 Task: For heading Arial black with underline.  font size for heading18,  'Change the font style of data to'Calibri.  and font size to 9,  Change the alignment of both headline & data to Align center.  In the sheet  CashBook analysis
Action: Mouse moved to (785, 115)
Screenshot: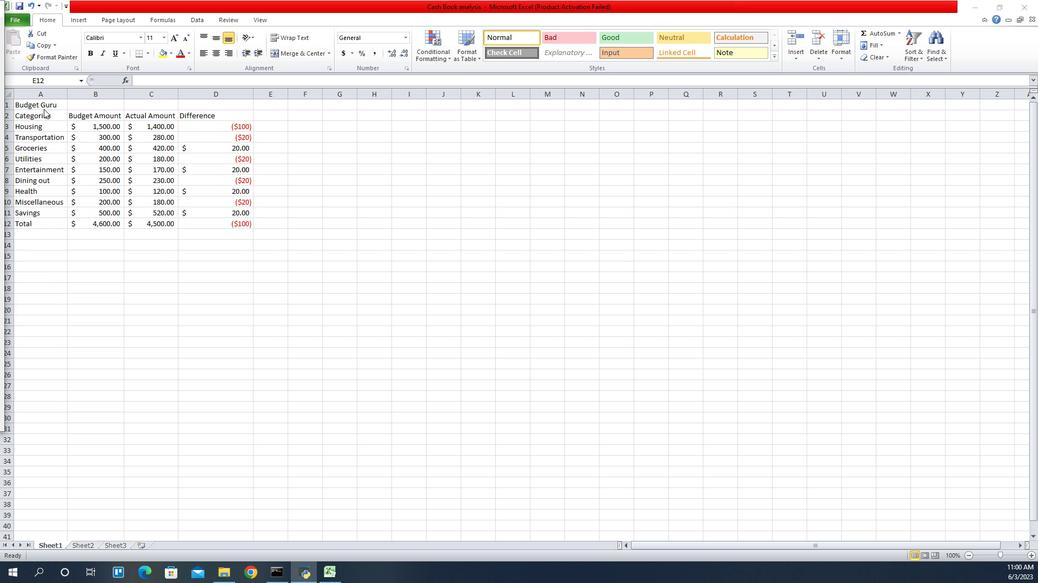 
Action: Mouse pressed left at (785, 115)
Screenshot: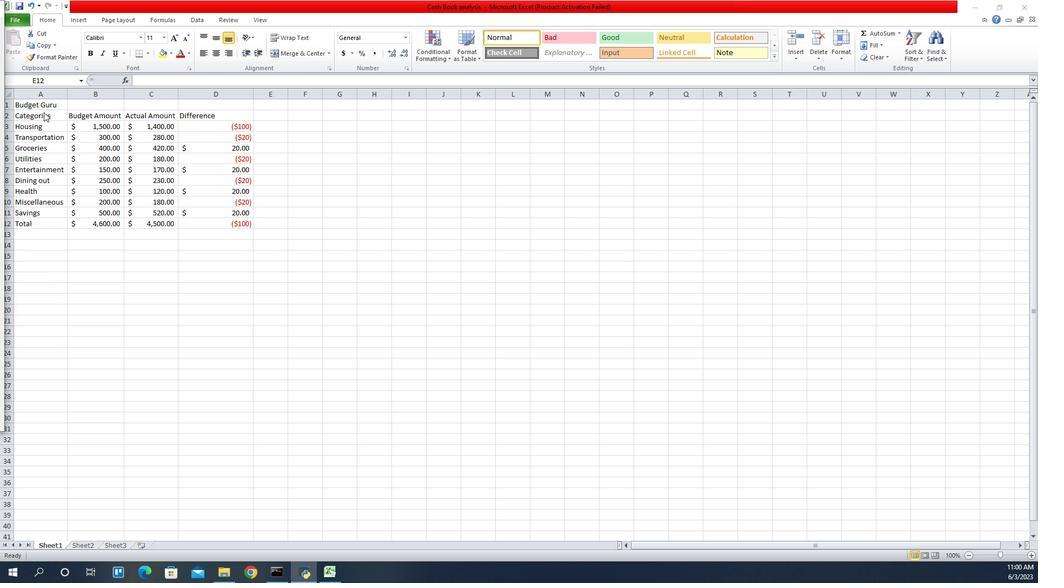 
Action: Mouse moved to (793, 122)
Screenshot: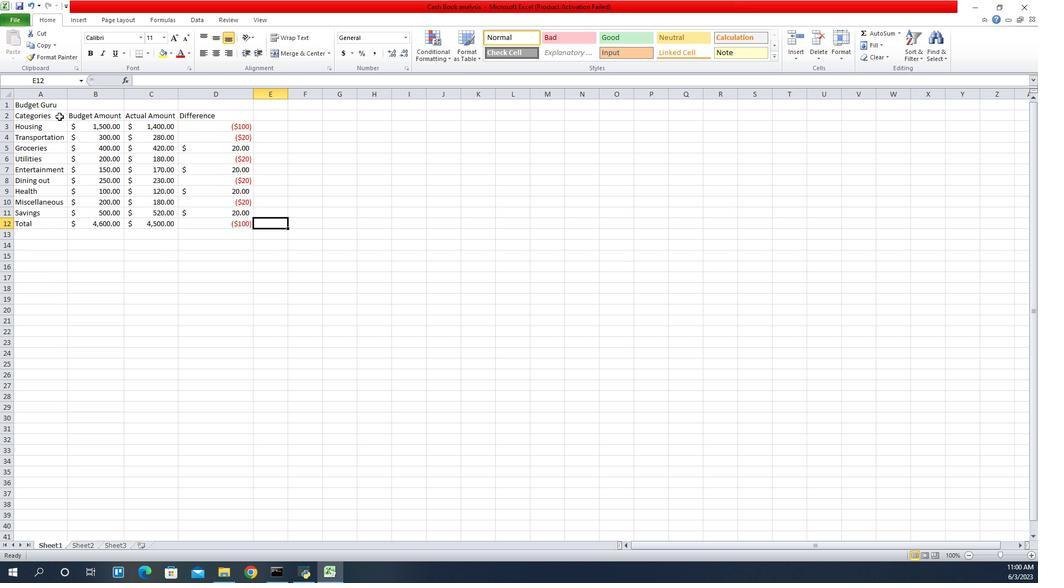 
Action: Mouse pressed left at (793, 122)
Screenshot: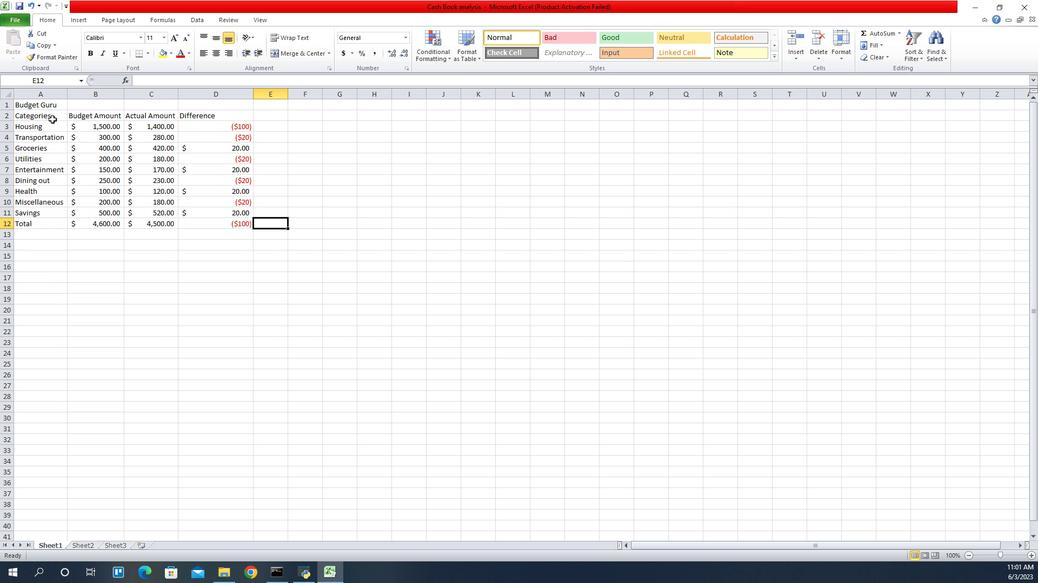 
Action: Mouse moved to (794, 118)
Screenshot: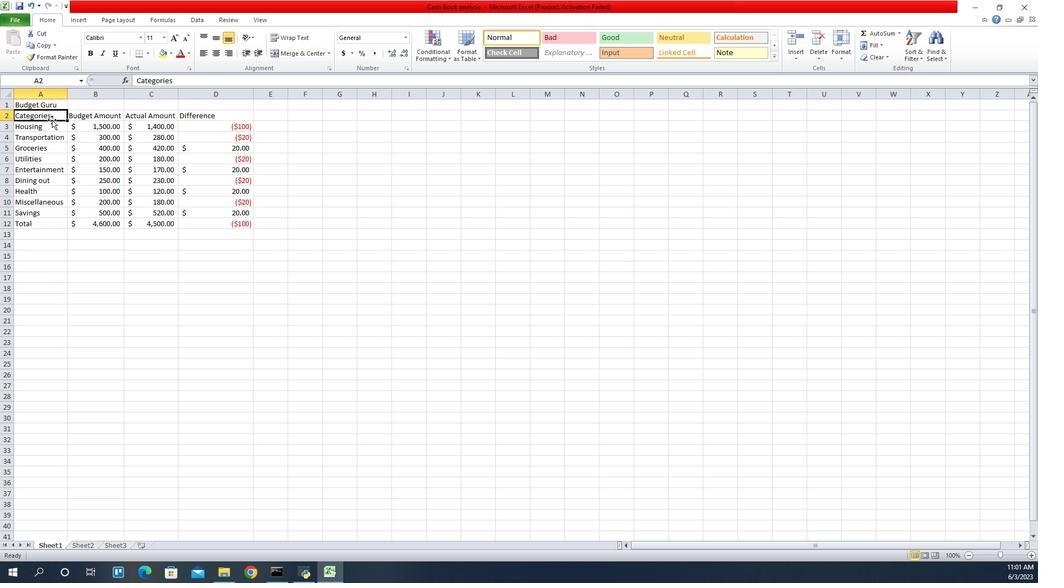
Action: Mouse pressed left at (794, 118)
Screenshot: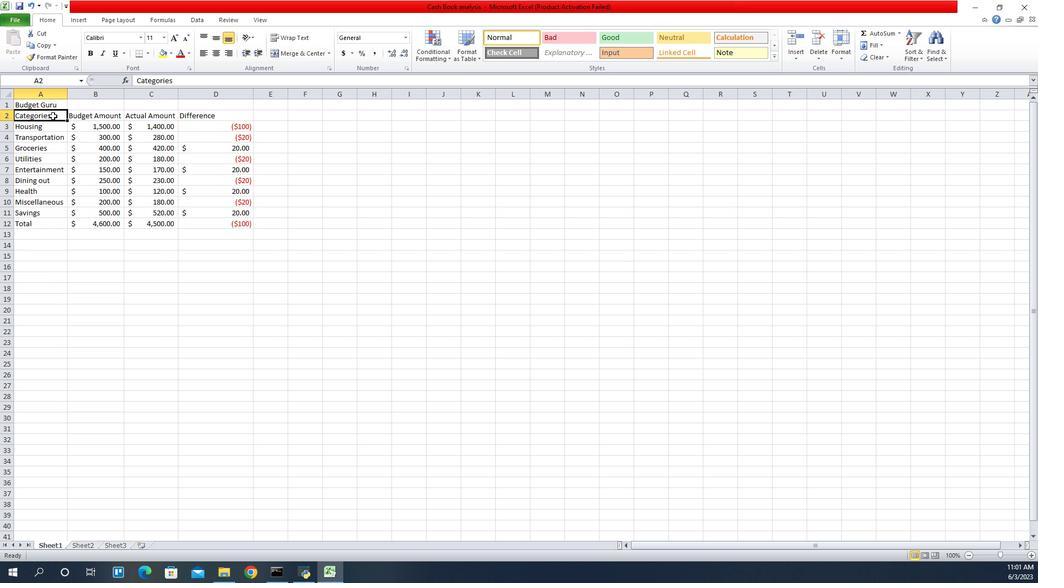 
Action: Mouse moved to (874, 40)
Screenshot: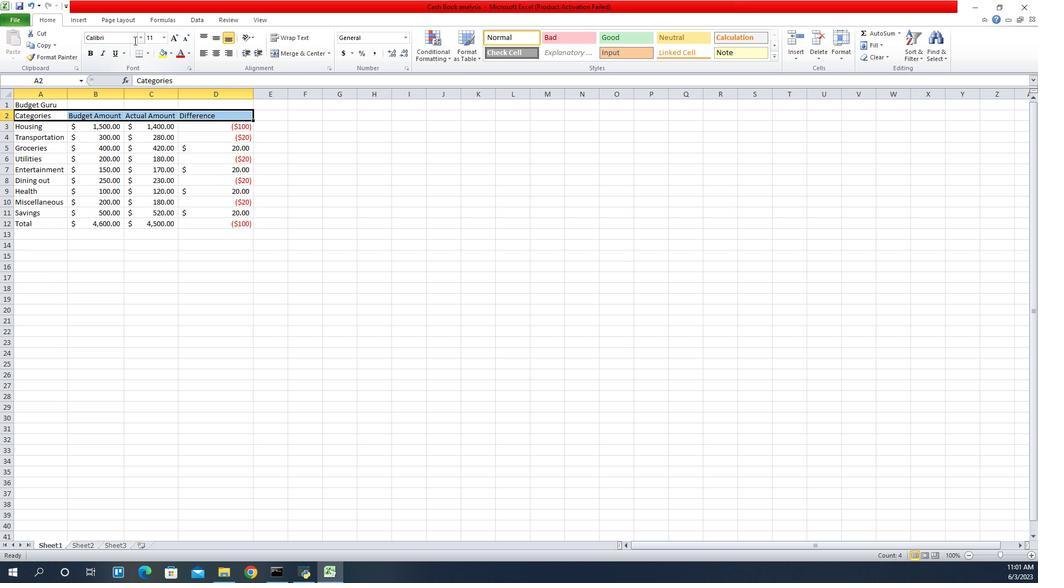 
Action: Mouse pressed left at (874, 40)
Screenshot: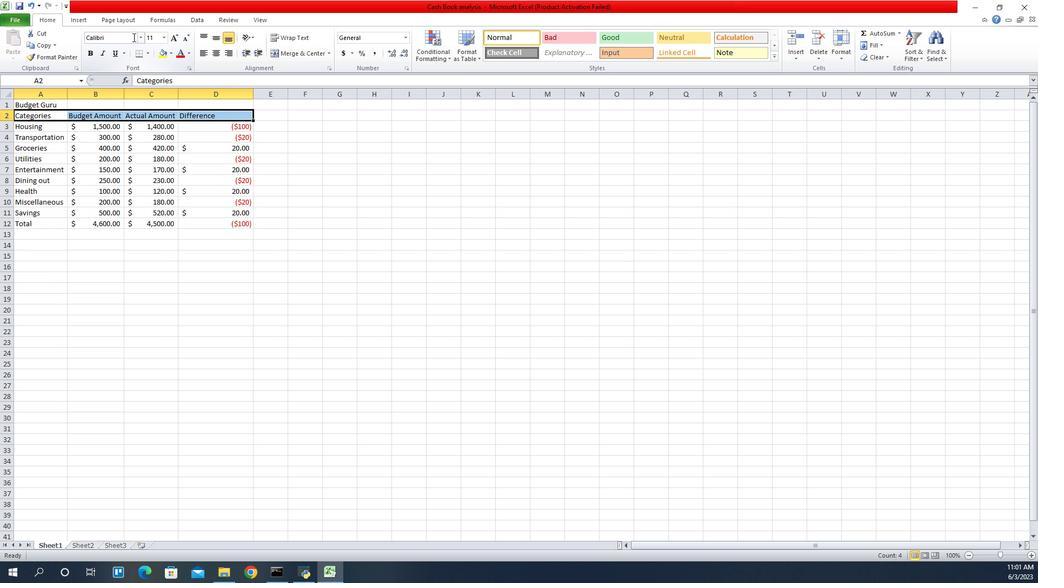 
Action: Key pressed arial<Key.space>black<Key.enter>
Screenshot: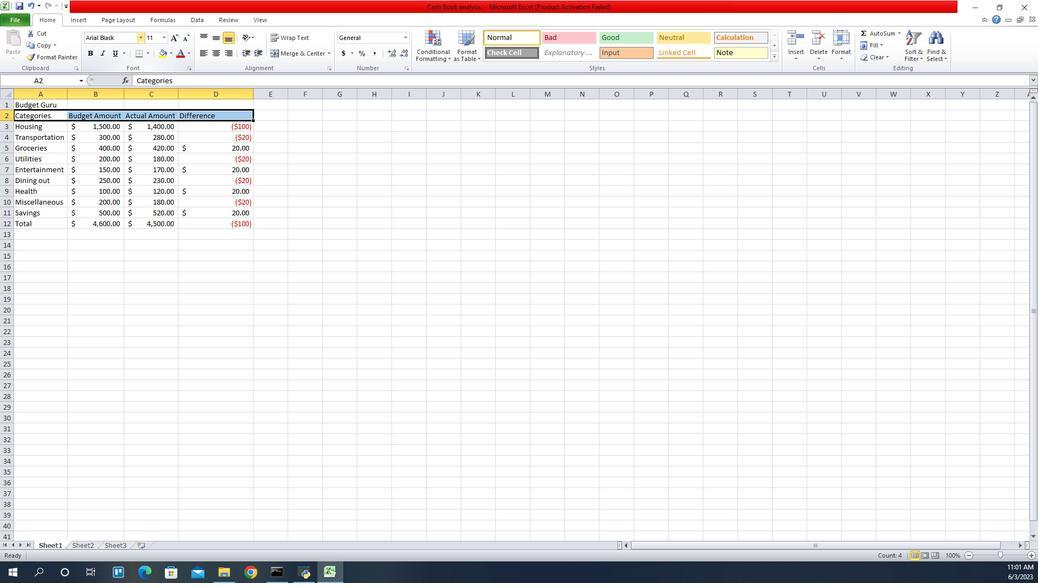 
Action: Mouse moved to (859, 58)
Screenshot: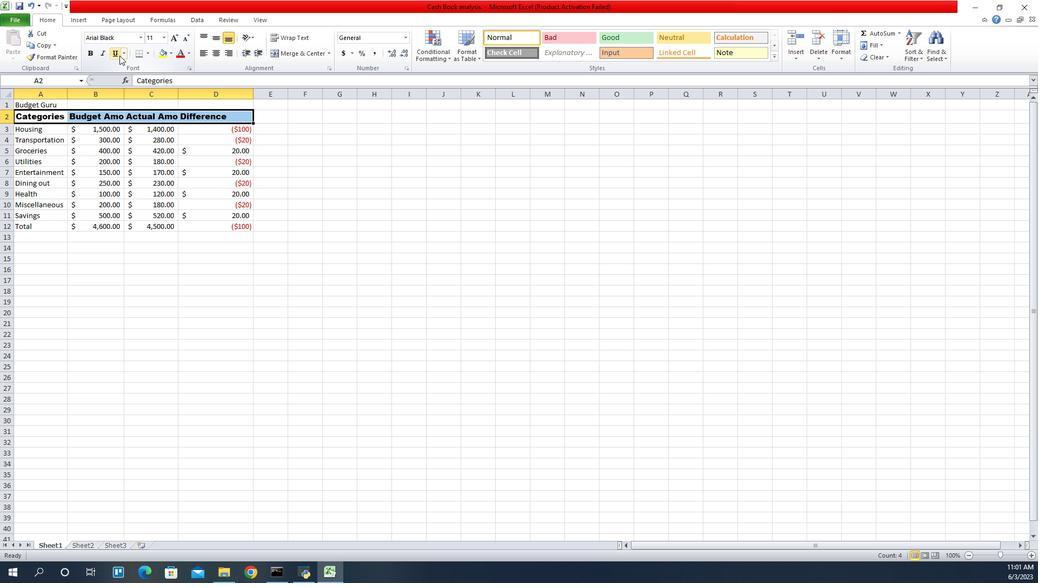 
Action: Mouse pressed left at (859, 58)
Screenshot: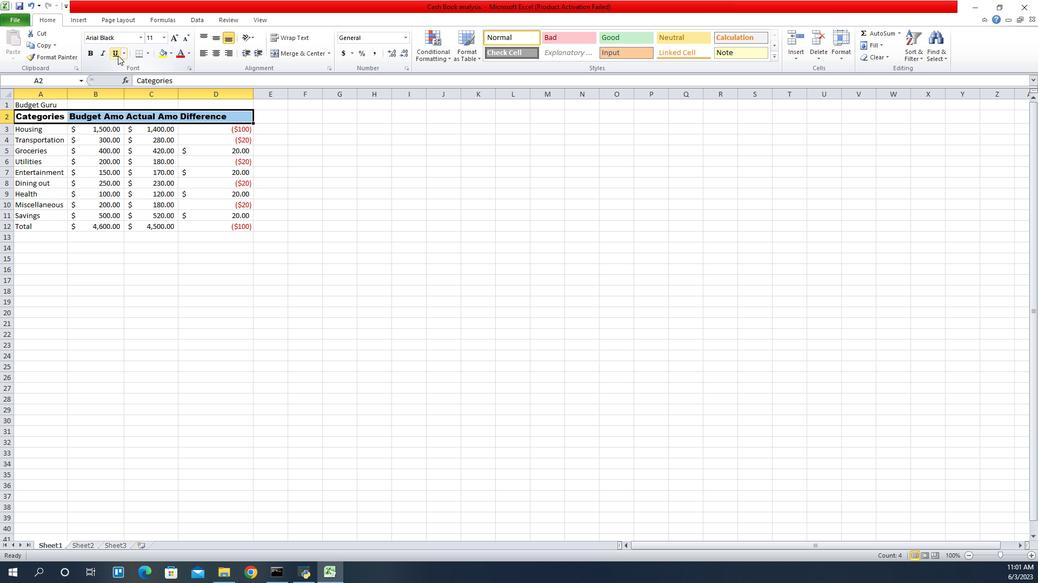 
Action: Mouse moved to (907, 41)
Screenshot: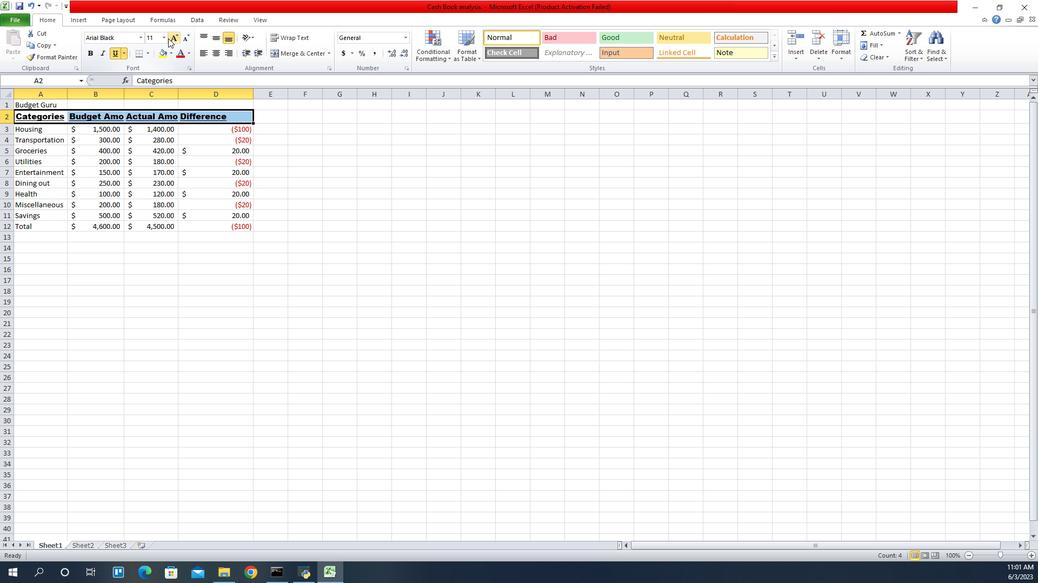 
Action: Mouse pressed left at (907, 41)
Screenshot: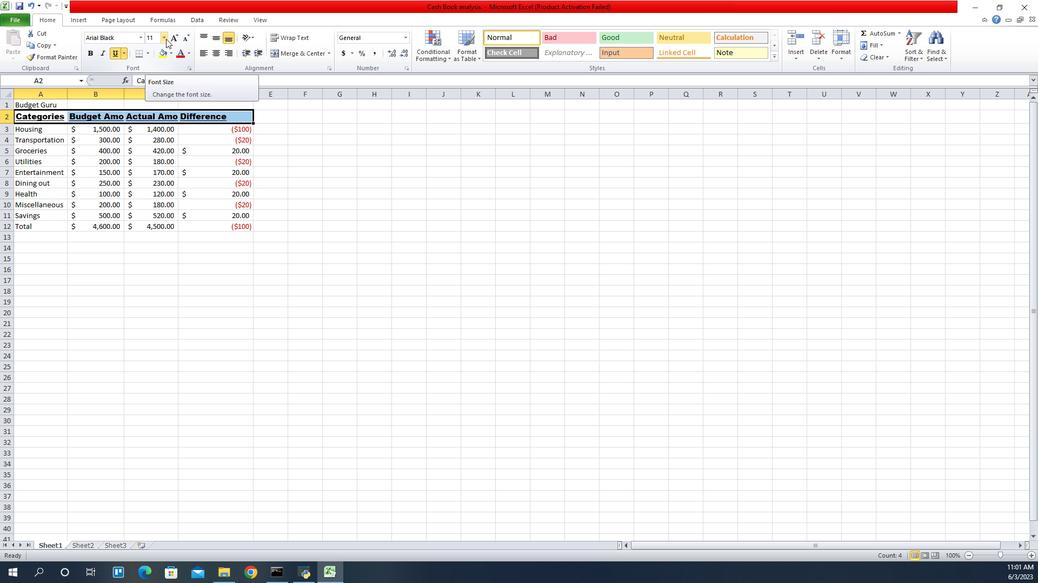 
Action: Mouse moved to (893, 117)
Screenshot: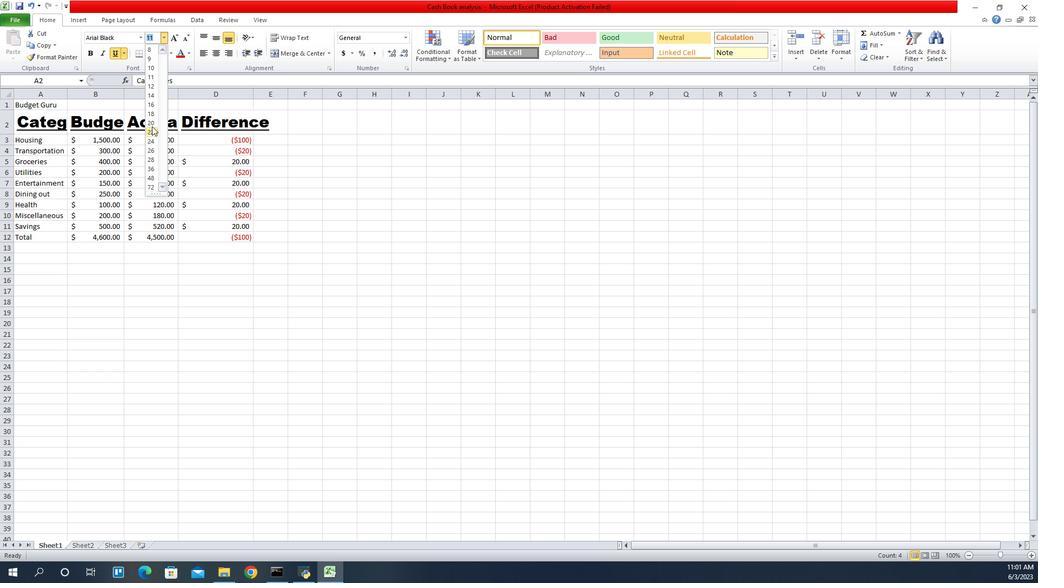 
Action: Mouse pressed left at (893, 117)
Screenshot: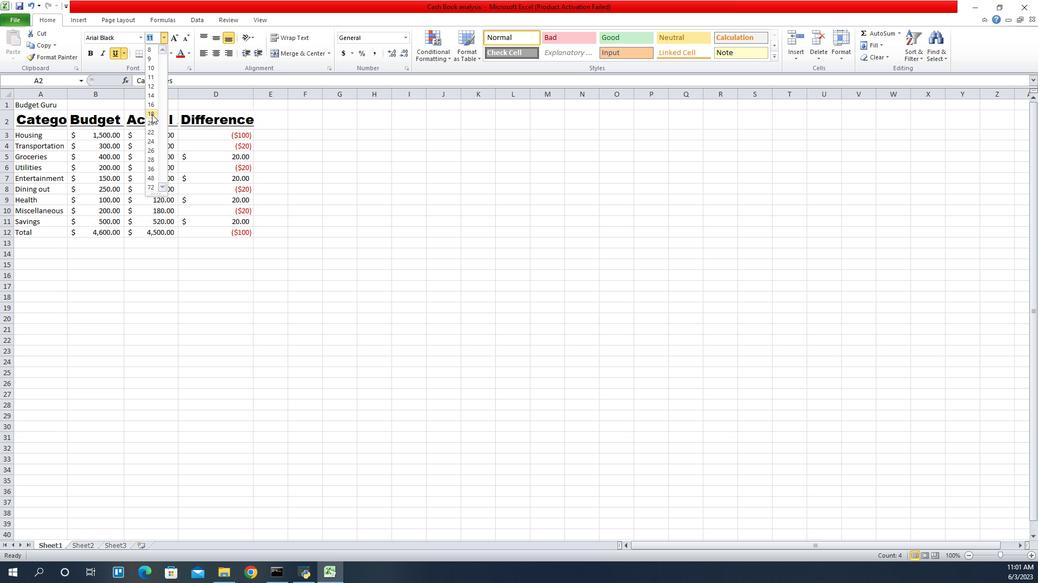 
Action: Mouse moved to (786, 138)
Screenshot: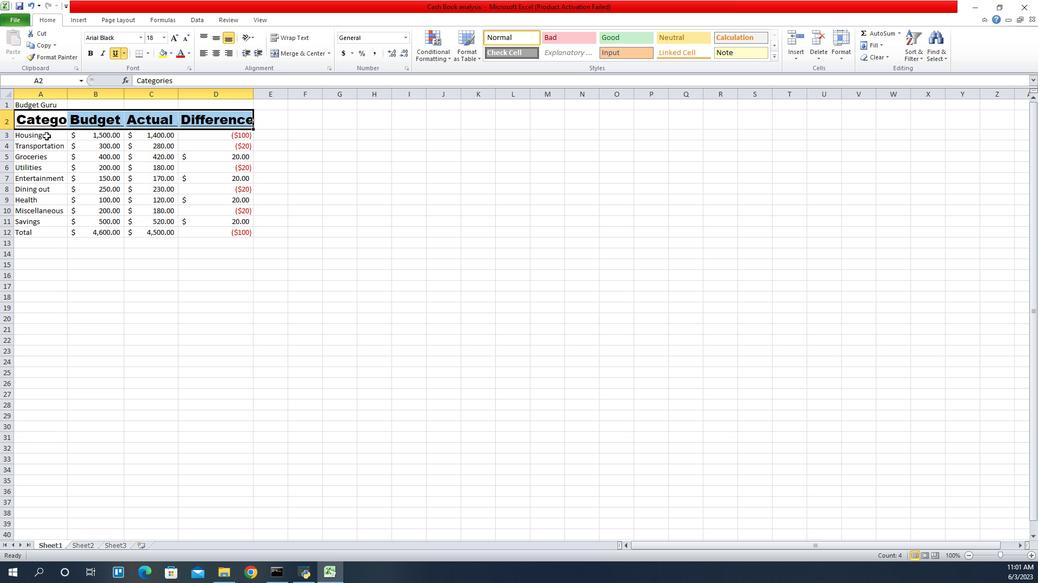 
Action: Mouse pressed left at (786, 138)
Screenshot: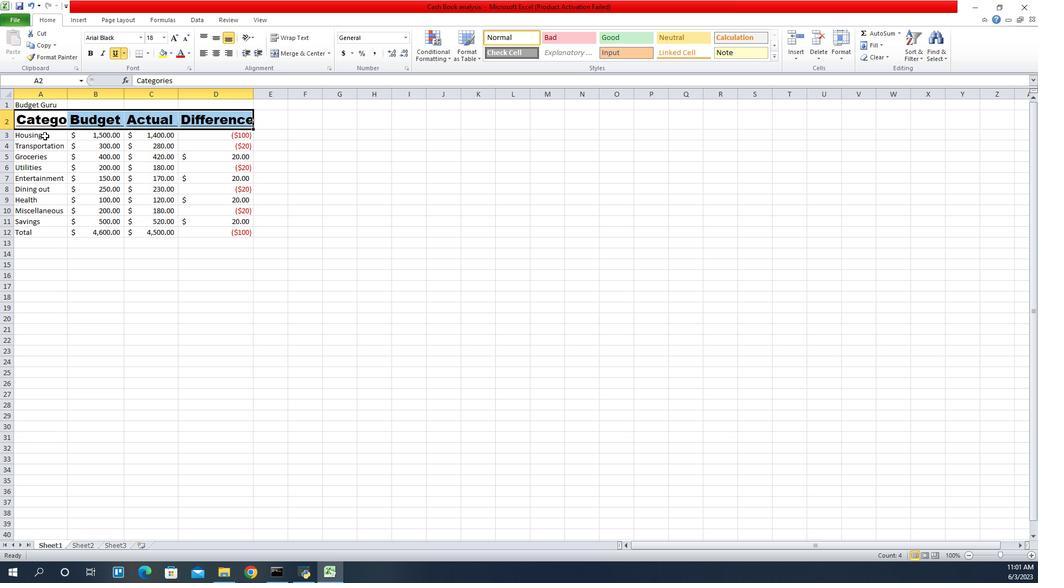 
Action: Mouse moved to (795, 98)
Screenshot: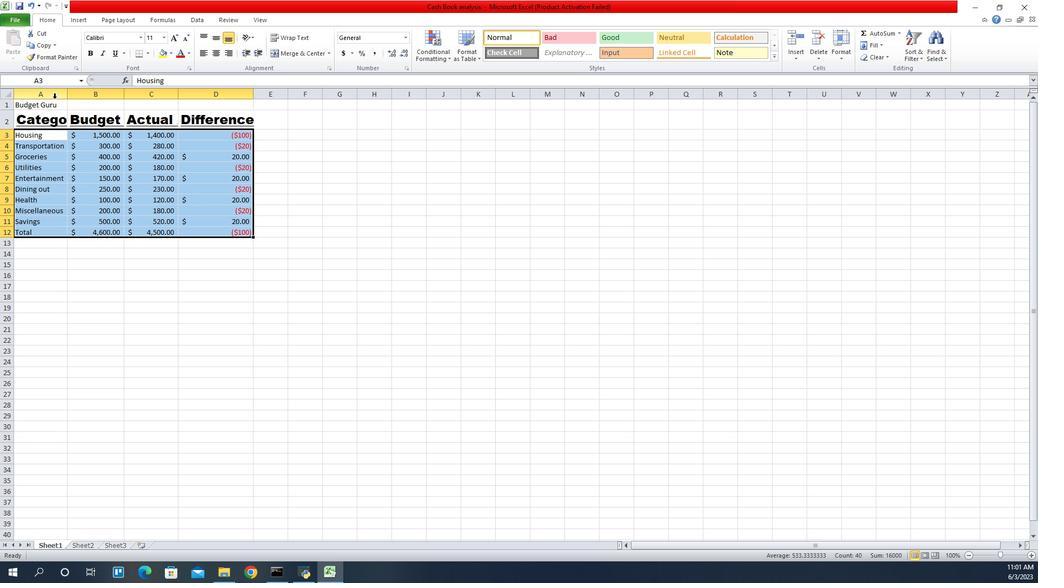 
Action: Mouse pressed left at (795, 98)
Screenshot: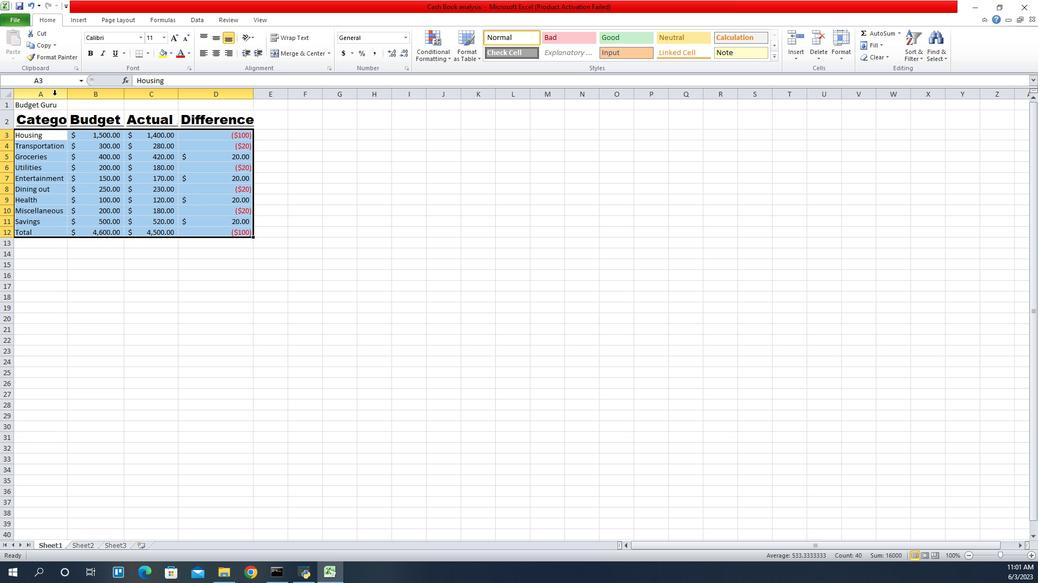 
Action: Mouse moved to (918, 96)
Screenshot: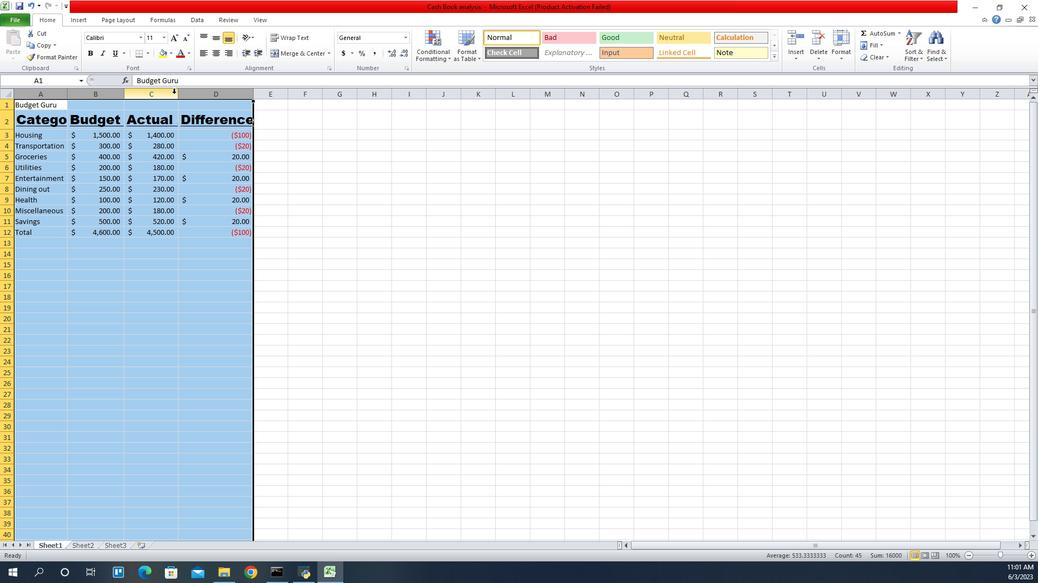 
Action: Mouse pressed left at (918, 96)
Screenshot: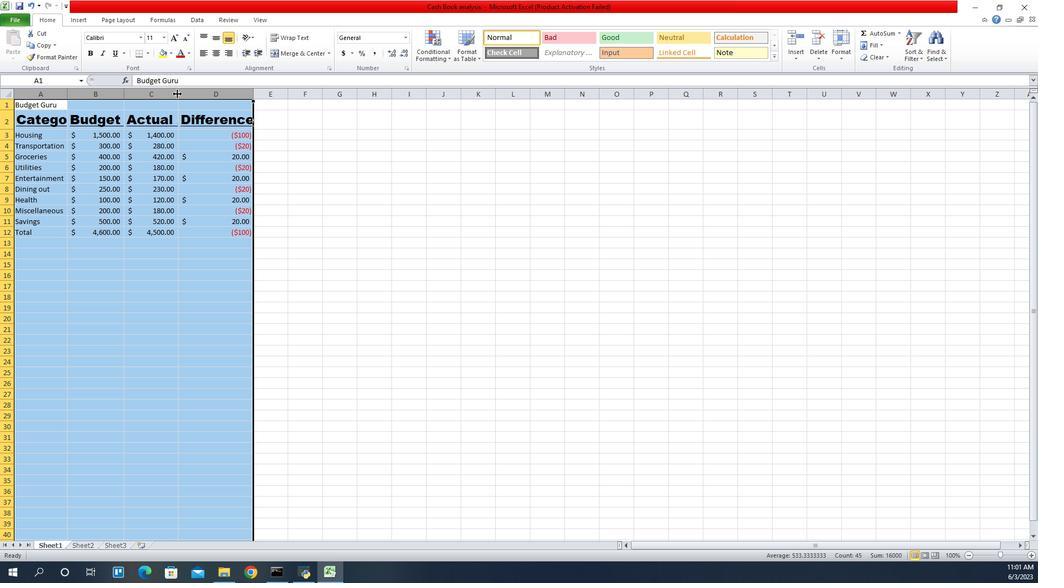 
Action: Mouse pressed left at (918, 96)
Screenshot: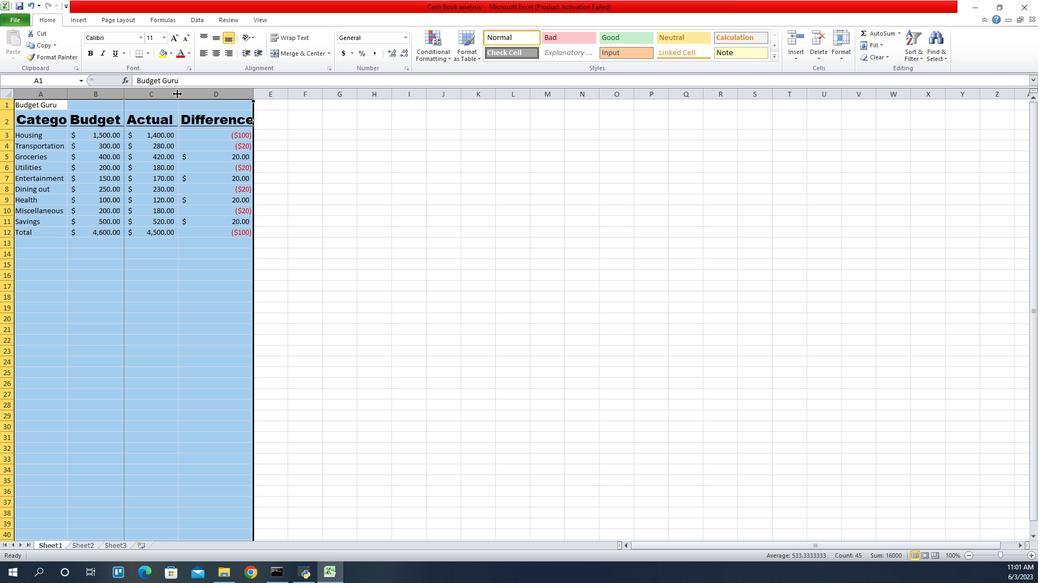 
Action: Mouse moved to (796, 143)
Screenshot: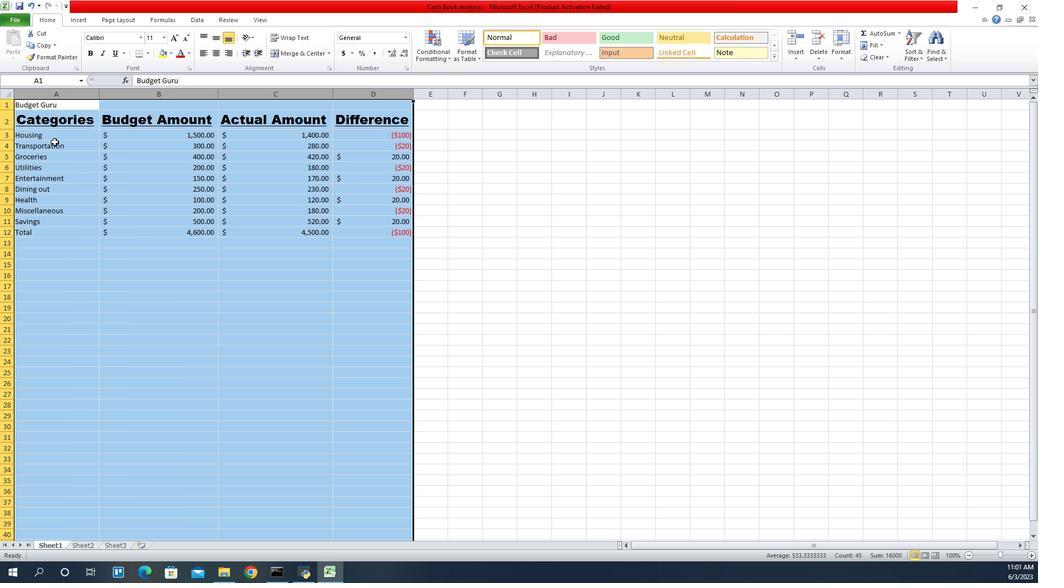 
Action: Mouse pressed left at (796, 143)
Screenshot: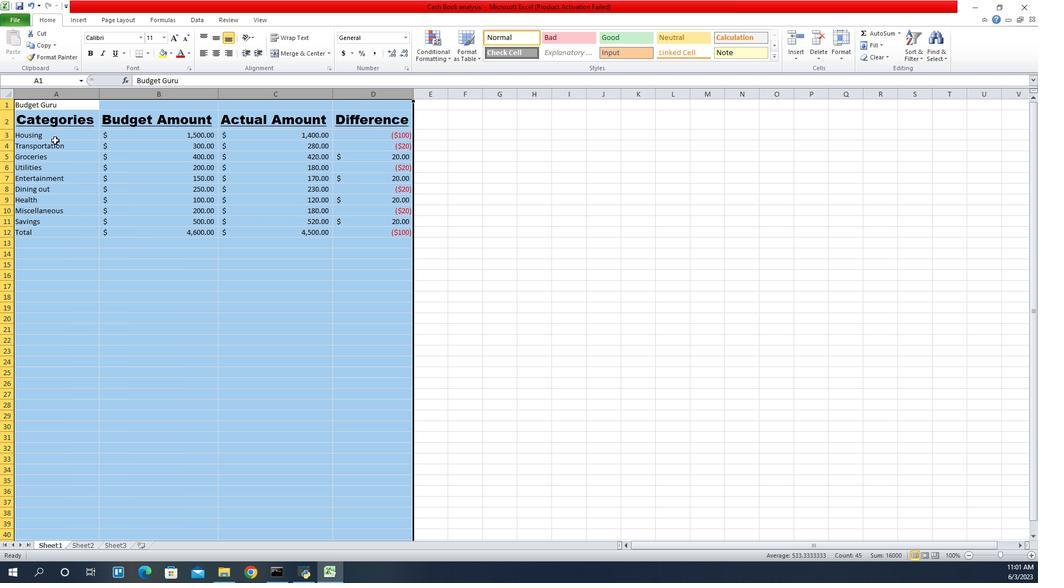 
Action: Mouse moved to (811, 138)
Screenshot: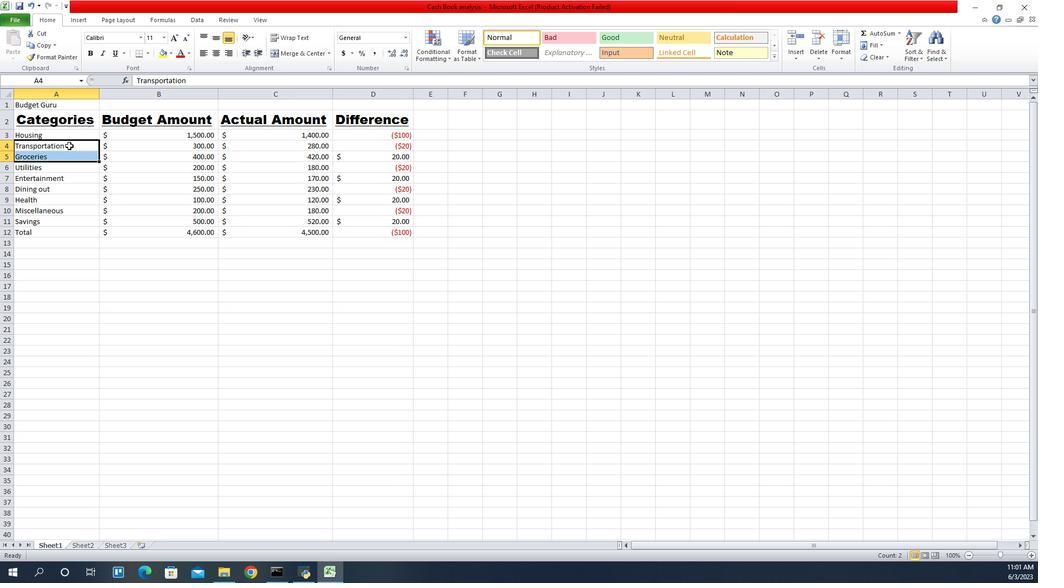 
Action: Mouse pressed left at (811, 138)
Screenshot: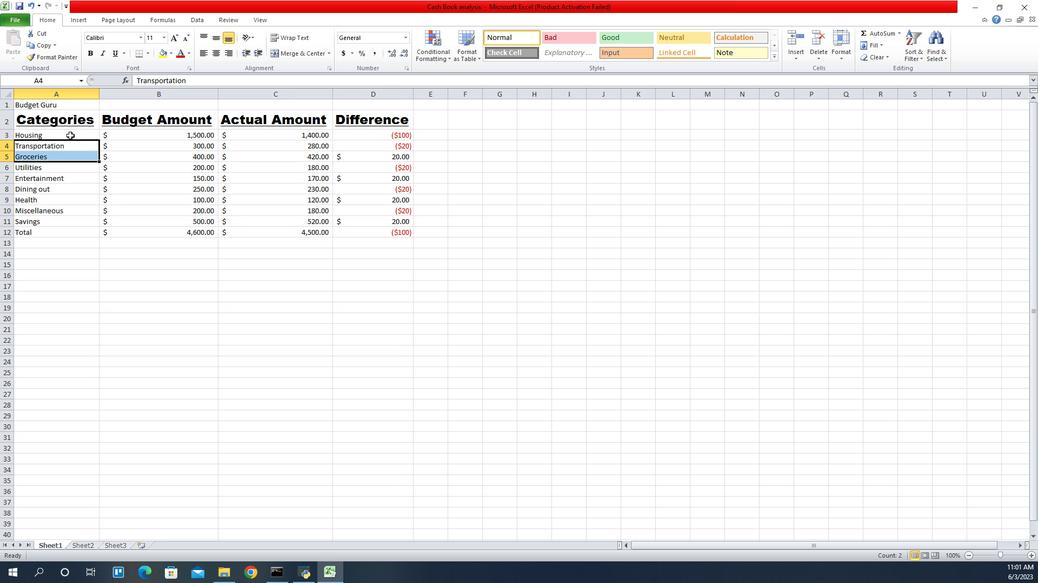 
Action: Mouse moved to (866, 41)
Screenshot: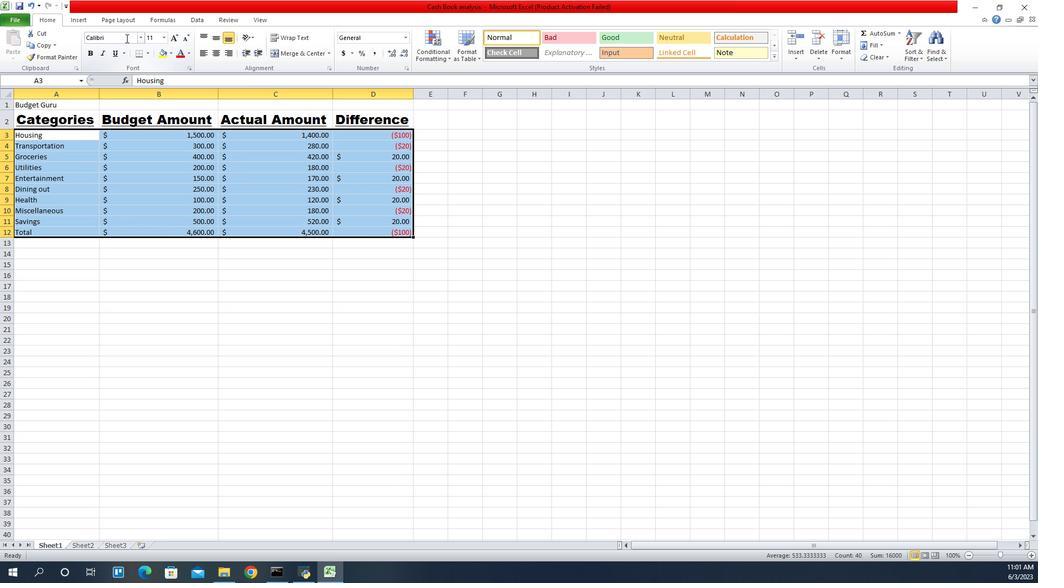 
Action: Mouse pressed left at (866, 41)
Screenshot: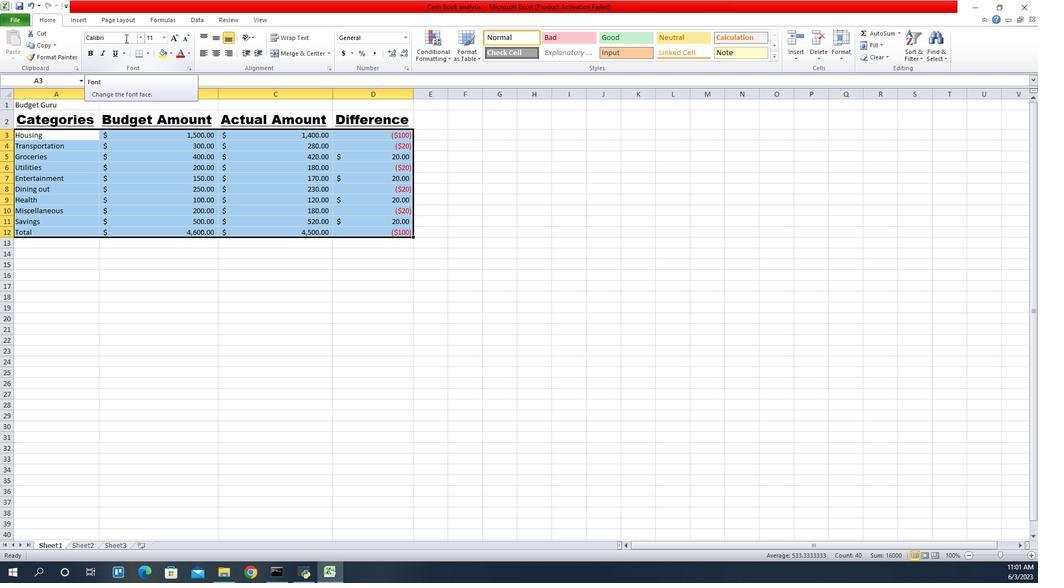 
Action: Key pressed calibri<Key.enter>
Screenshot: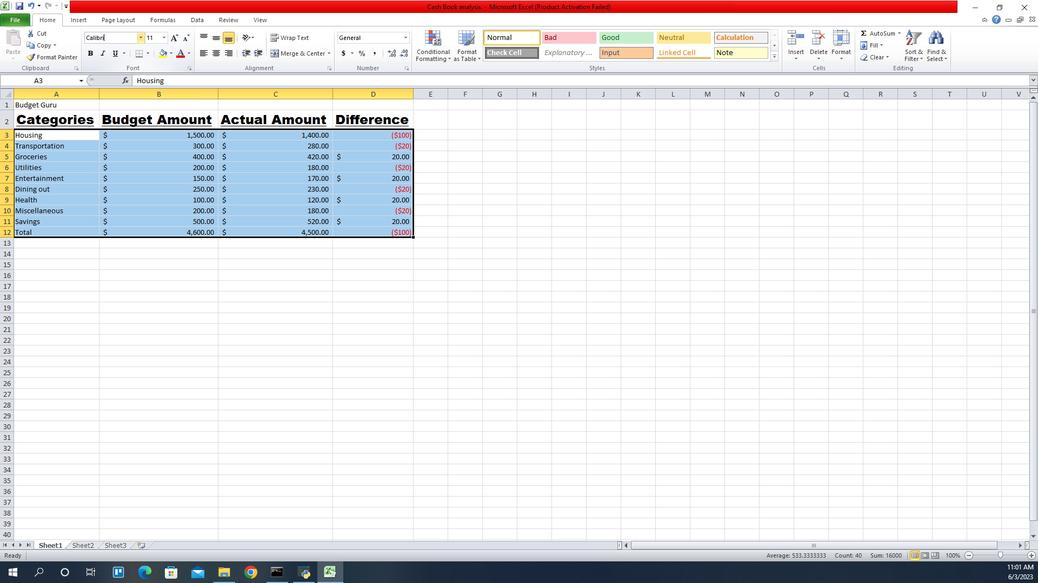 
Action: Mouse moved to (903, 41)
Screenshot: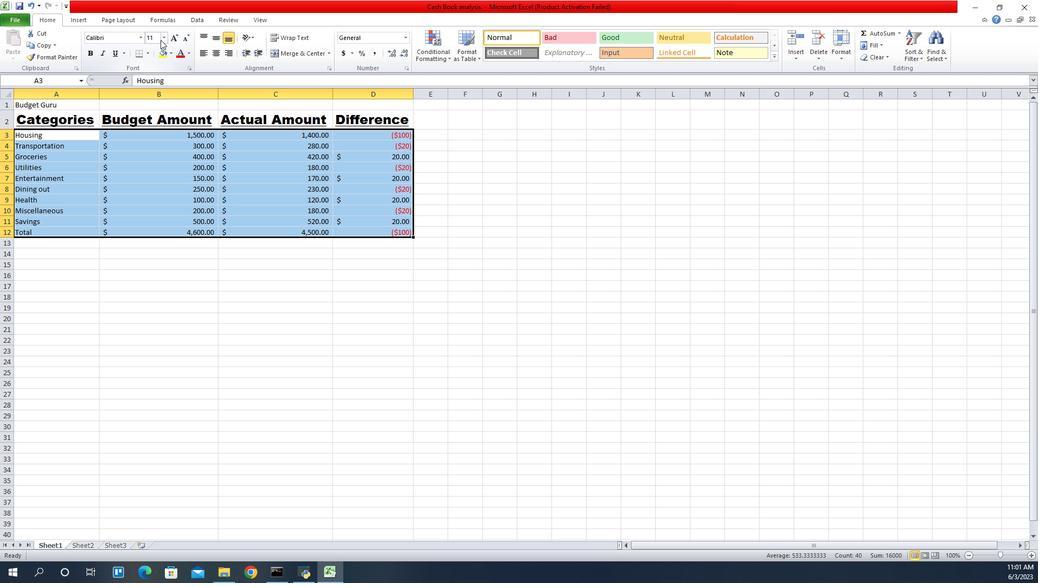 
Action: Mouse pressed left at (903, 41)
Screenshot: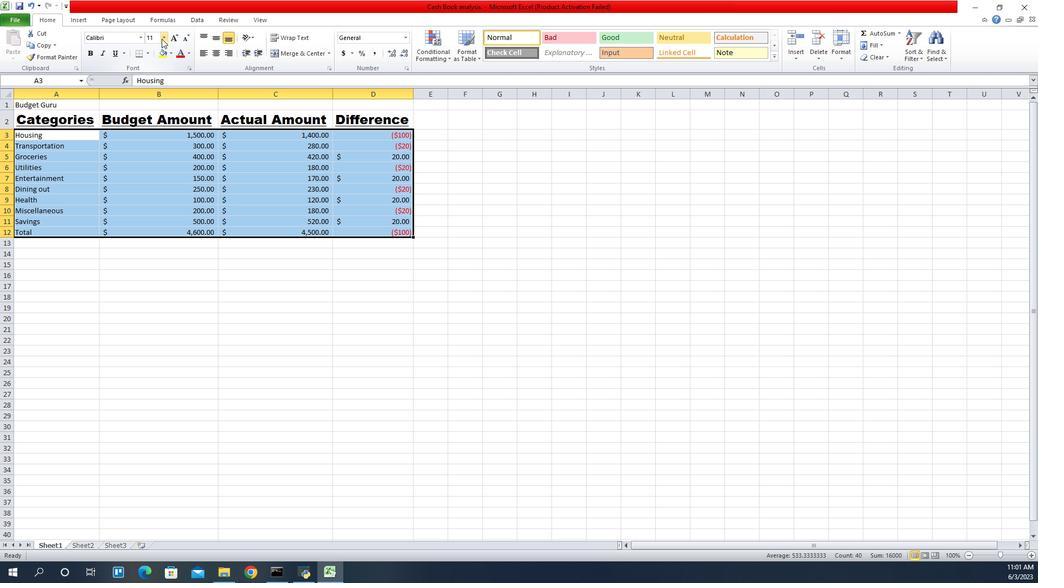 
Action: Mouse moved to (894, 63)
Screenshot: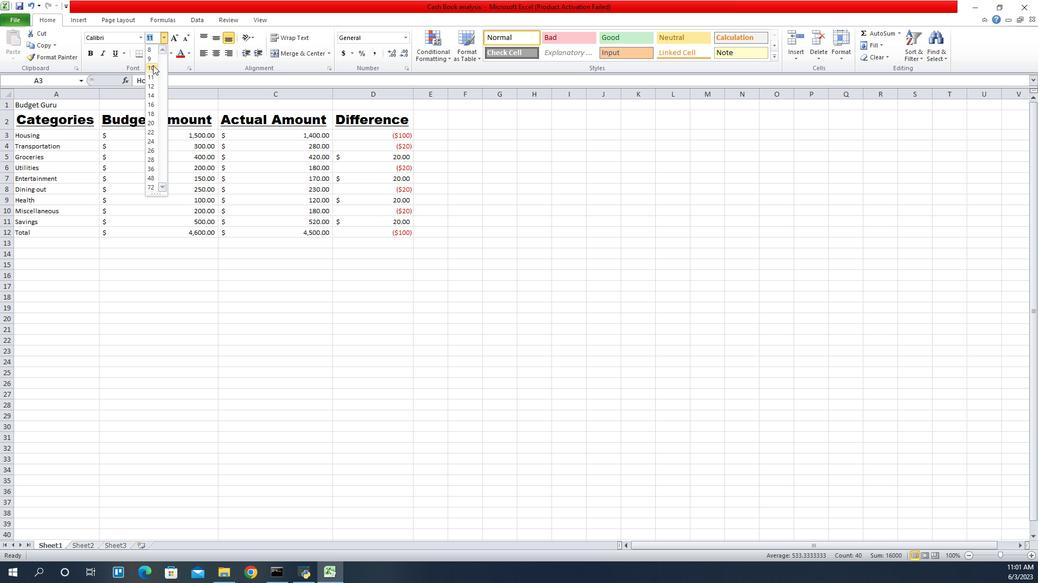 
Action: Mouse pressed left at (894, 63)
Screenshot: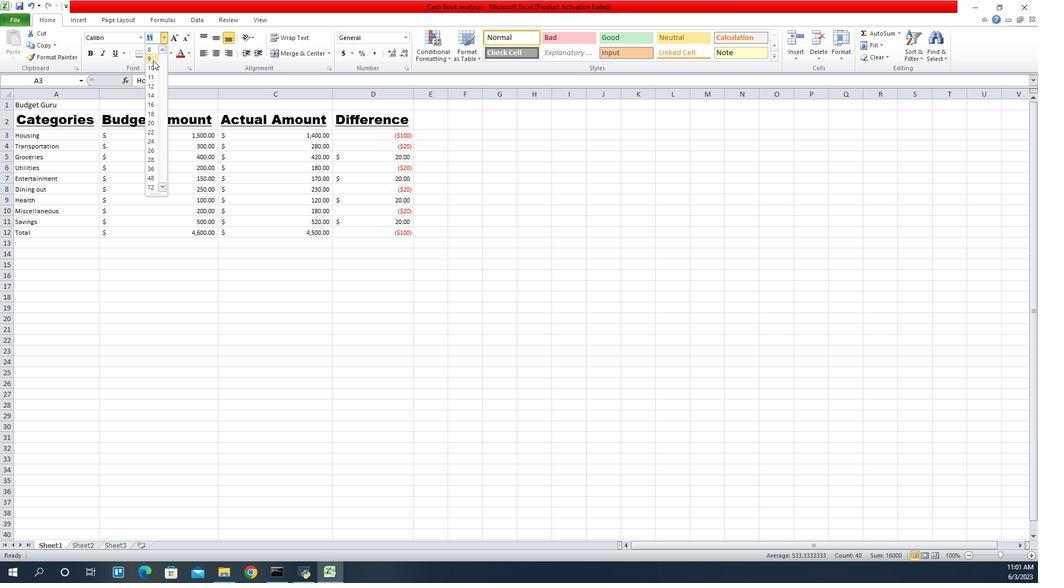 
Action: Mouse moved to (780, 121)
Screenshot: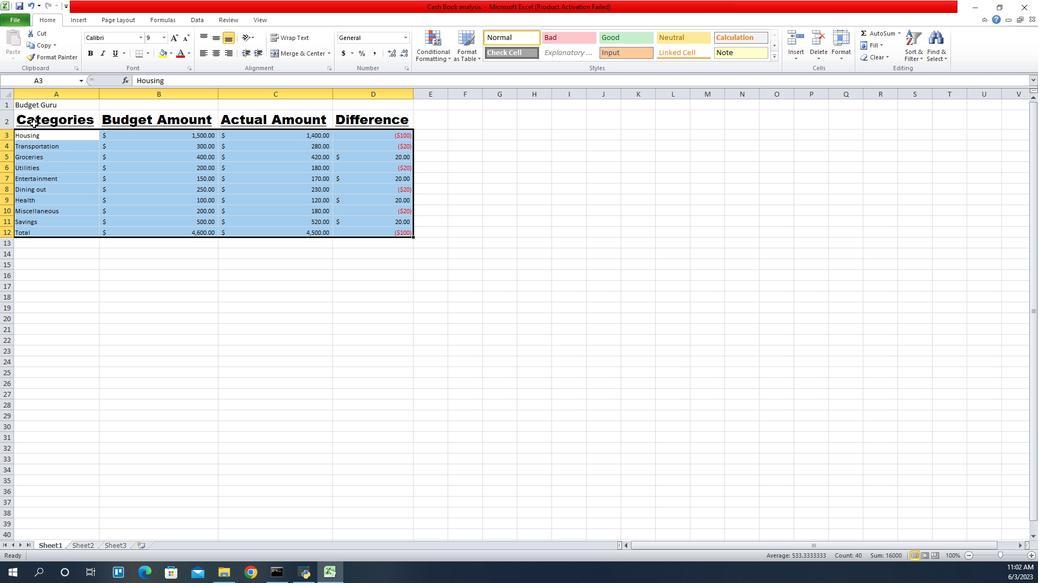 
Action: Mouse pressed left at (780, 121)
Screenshot: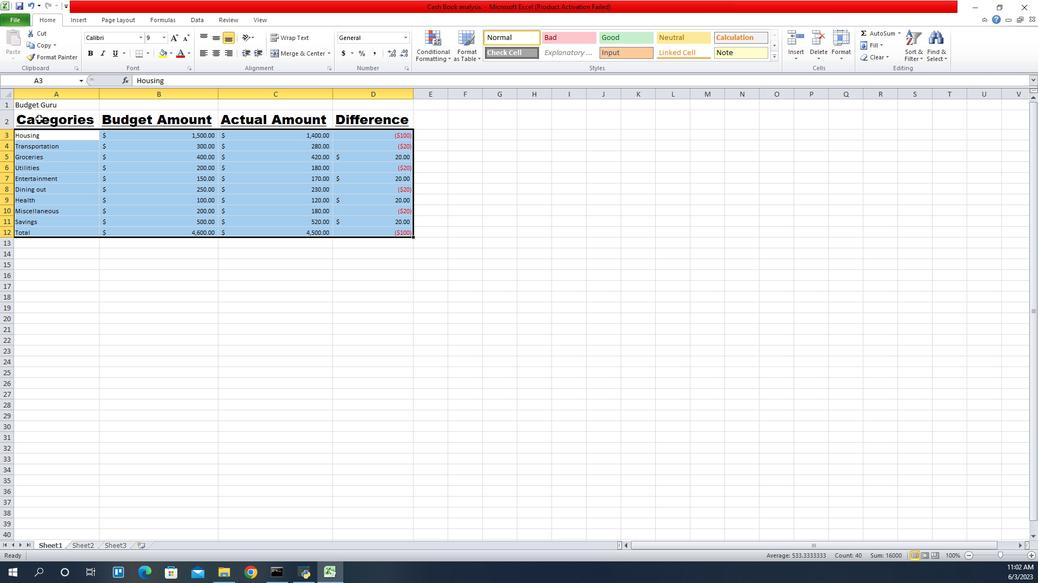 
Action: Mouse moved to (959, 56)
Screenshot: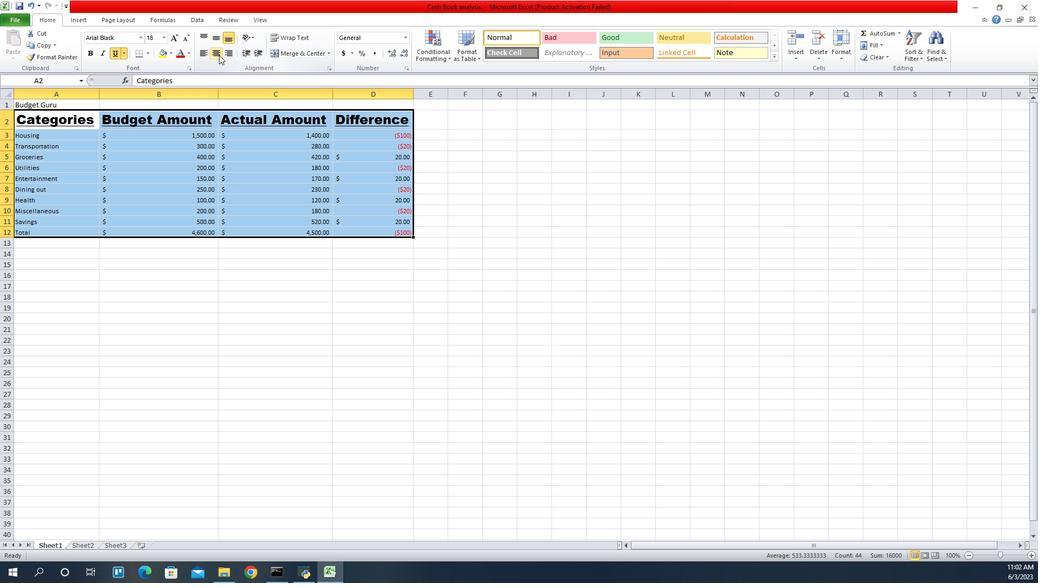 
Action: Mouse pressed left at (959, 56)
Screenshot: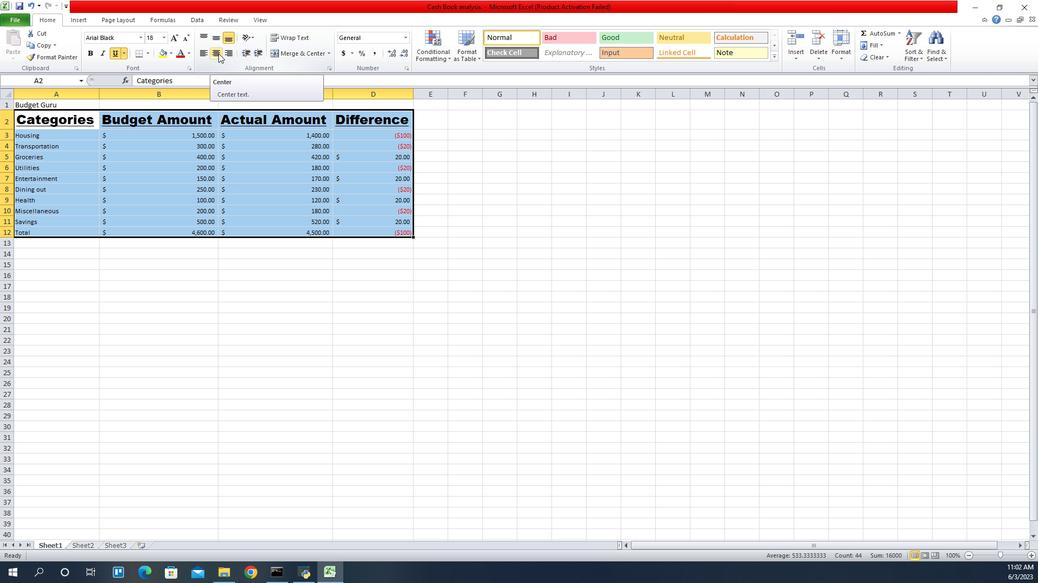 
Action: Mouse pressed left at (959, 56)
Screenshot: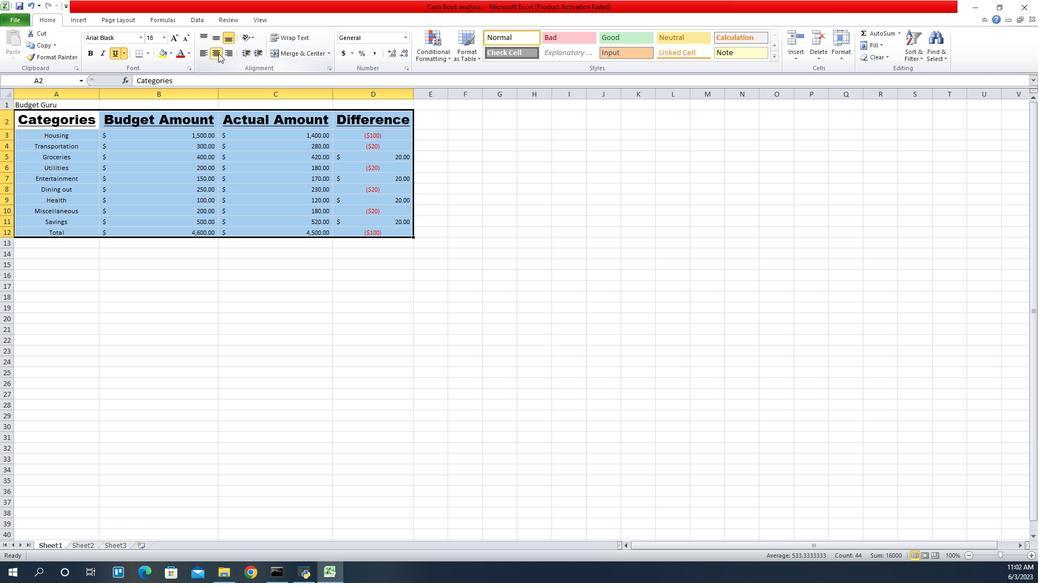 
Action: Mouse moved to (962, 56)
Screenshot: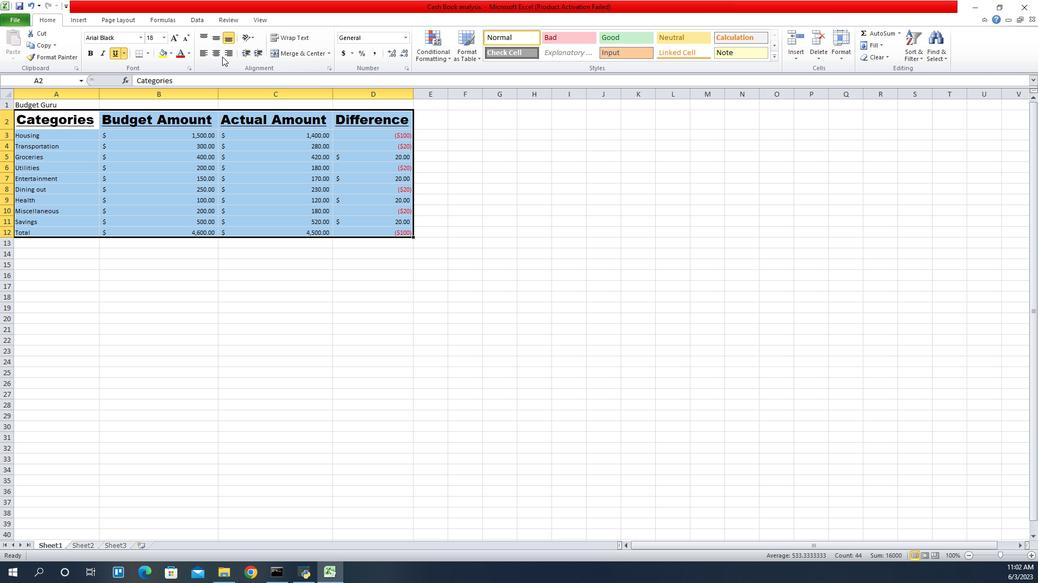 
Action: Mouse pressed left at (962, 56)
Screenshot: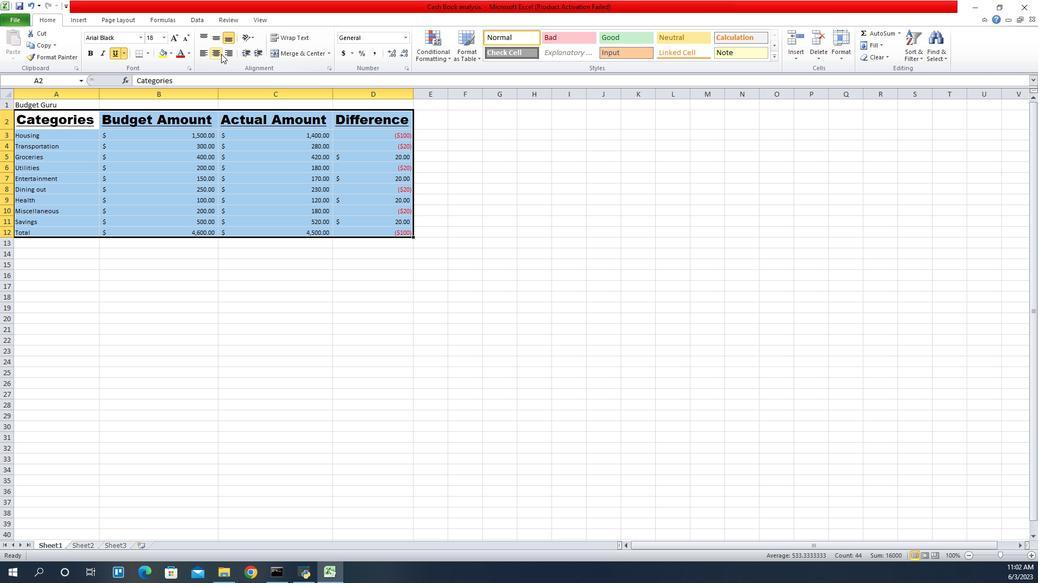 
Action: Mouse moved to (860, 145)
Screenshot: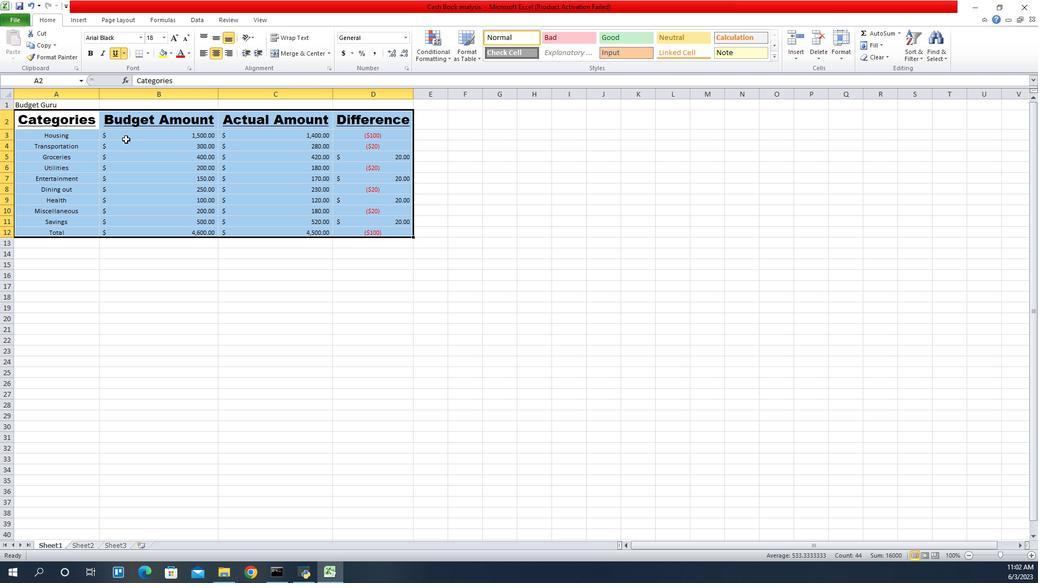 
Action: Mouse pressed left at (860, 145)
Screenshot: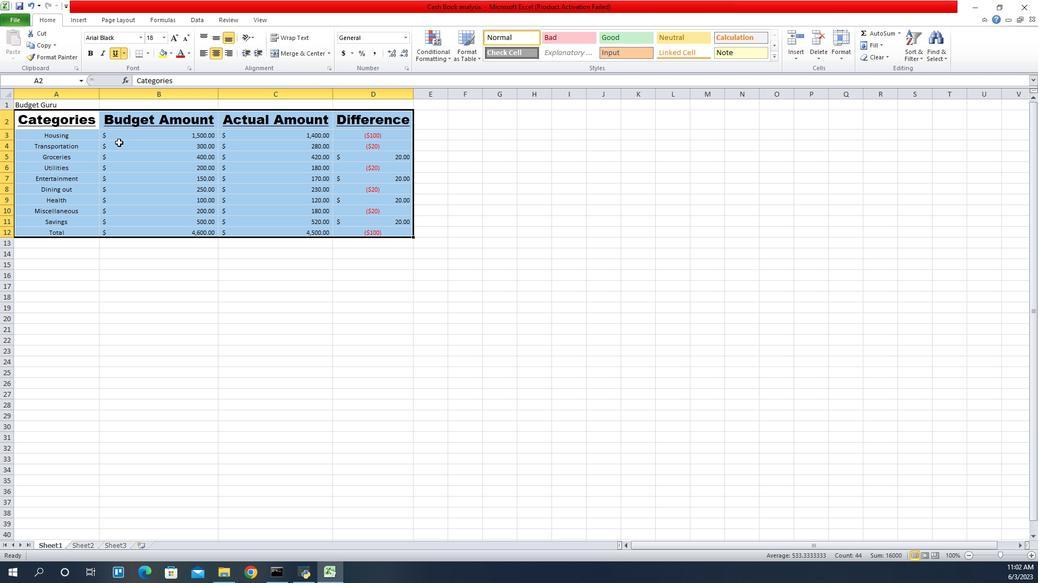 
Action: Key pressed ctrl+S<'\x13'><'\x13'><'\x13'><'\x13'>
Screenshot: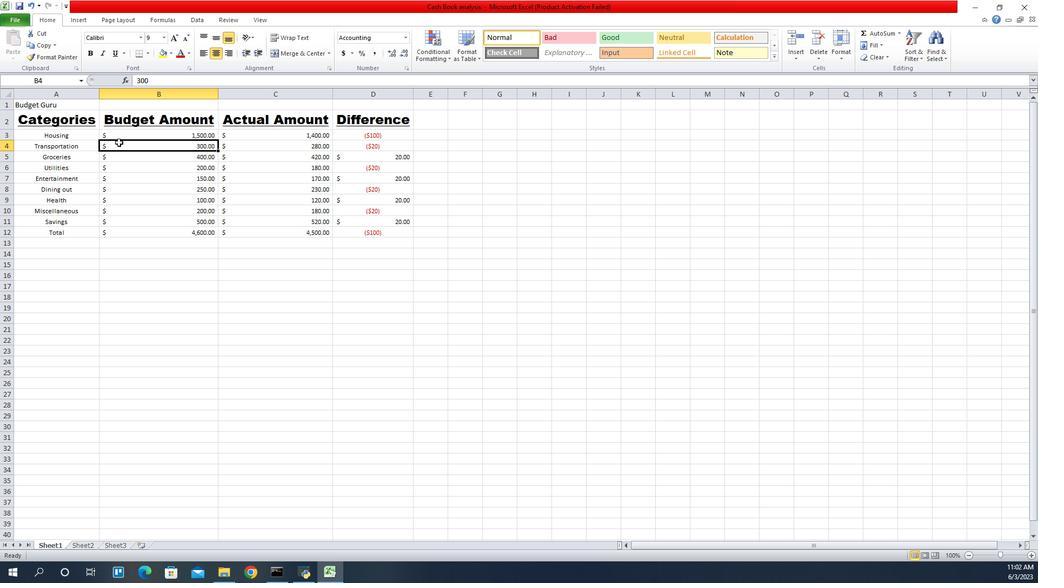 
